 Task: Apply left border.
Action: Mouse moved to (54, 146)
Screenshot: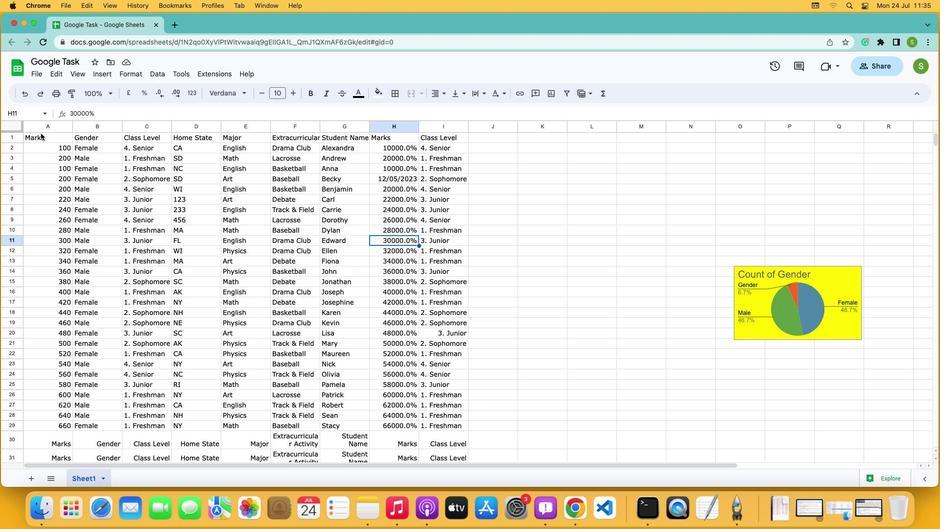 
Action: Mouse pressed left at (54, 146)
Screenshot: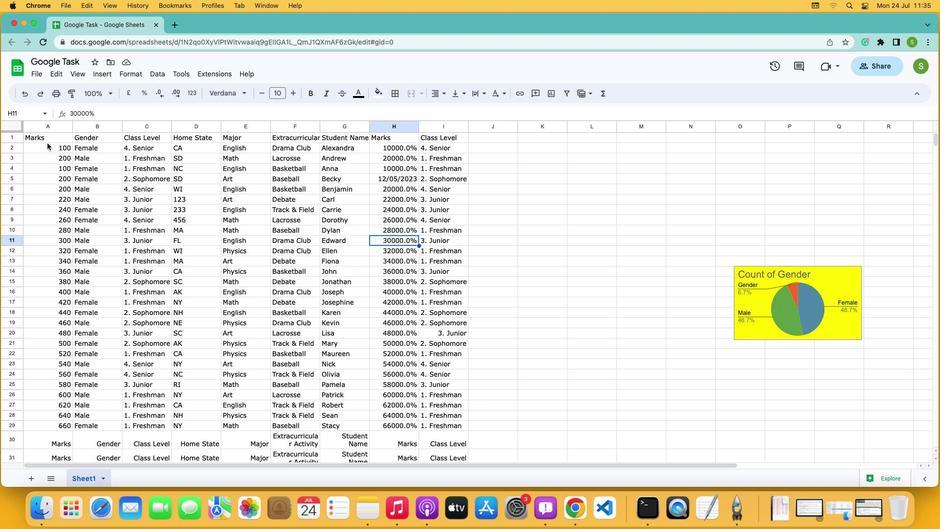 
Action: Mouse moved to (414, 105)
Screenshot: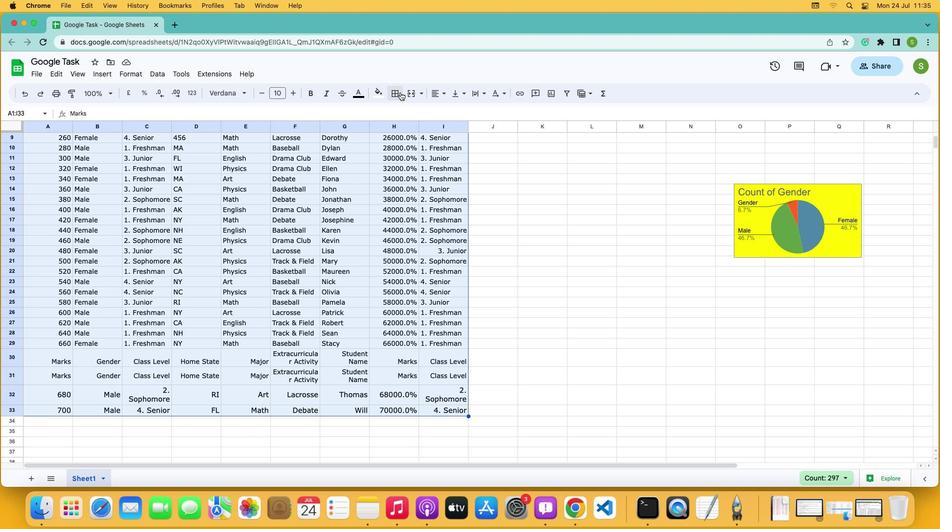 
Action: Mouse pressed left at (414, 105)
Screenshot: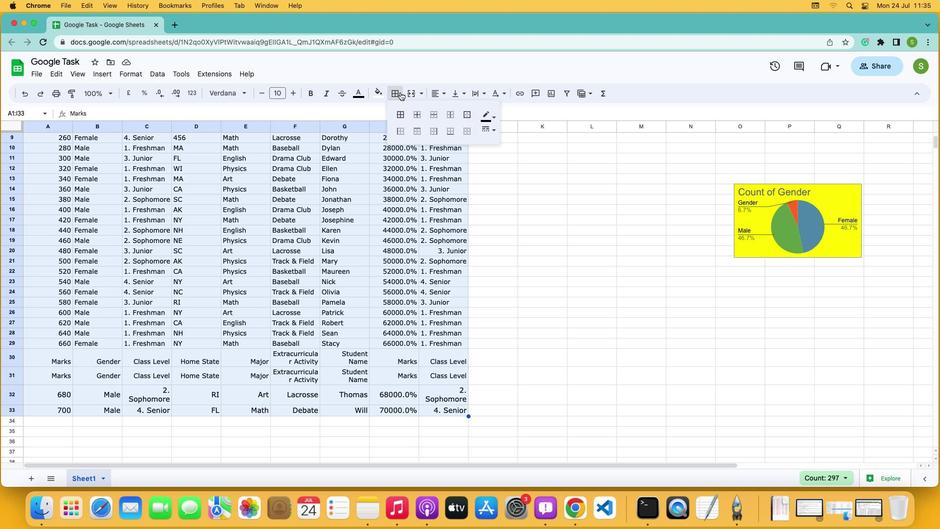 
Action: Mouse moved to (414, 145)
Screenshot: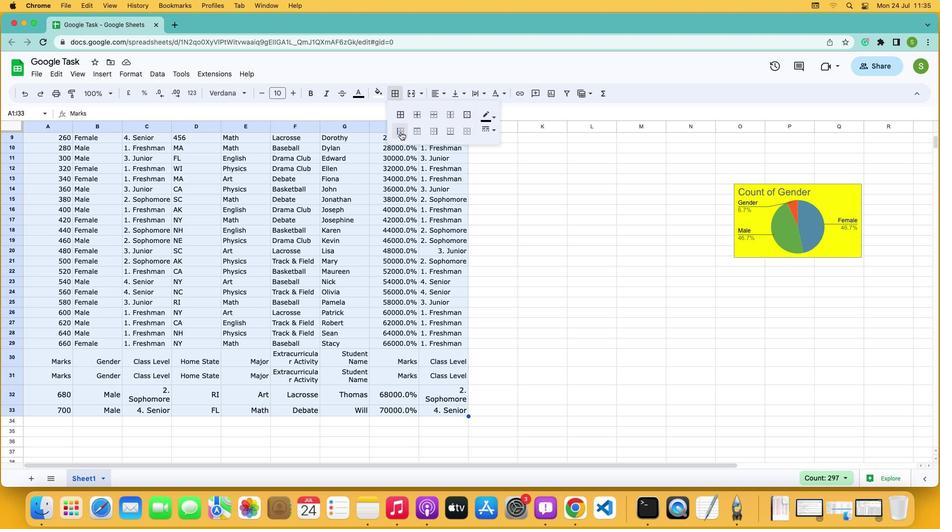 
Action: Mouse pressed left at (414, 145)
Screenshot: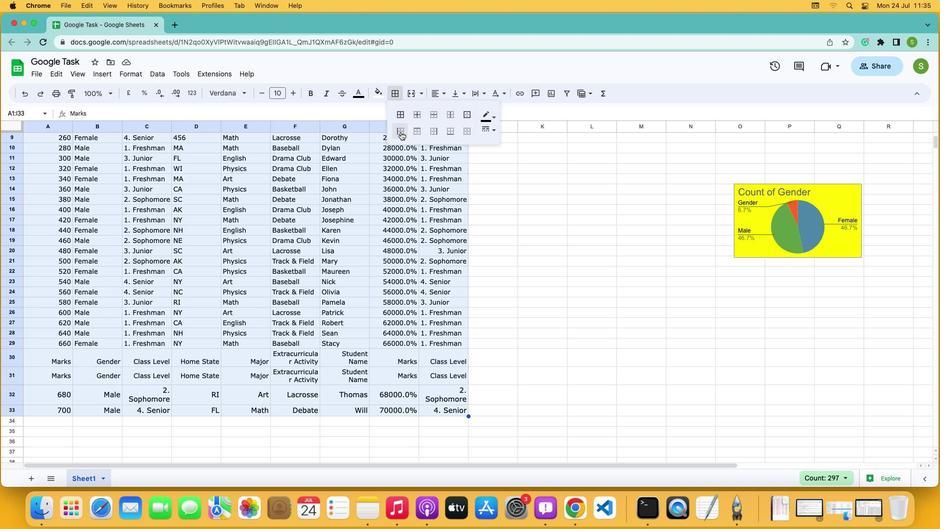 
Action: Mouse moved to (399, 257)
Screenshot: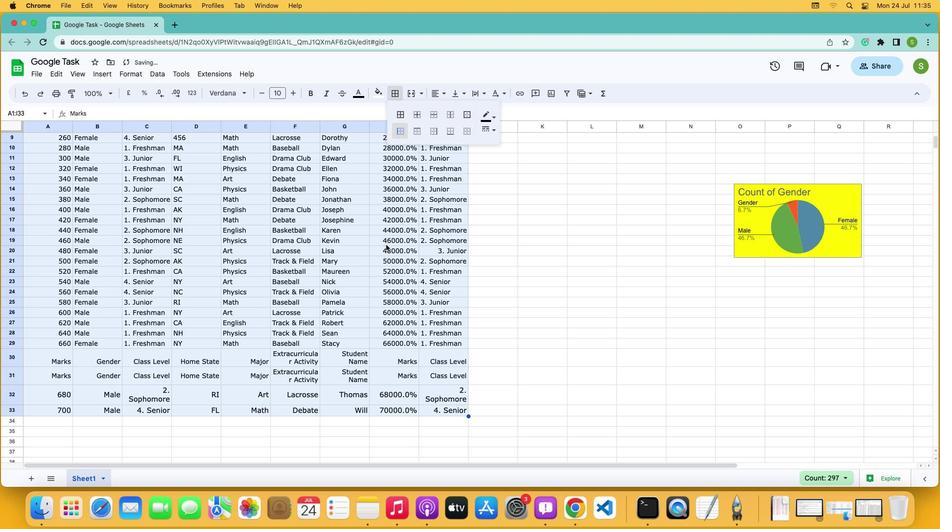 
